 Task: Reply to email with the signature Caleb Scott with the subject 'Apology' from softage.1@softage.net with the message 'Can you please provide more information about the new company branding initiative?'
Action: Mouse moved to (810, 202)
Screenshot: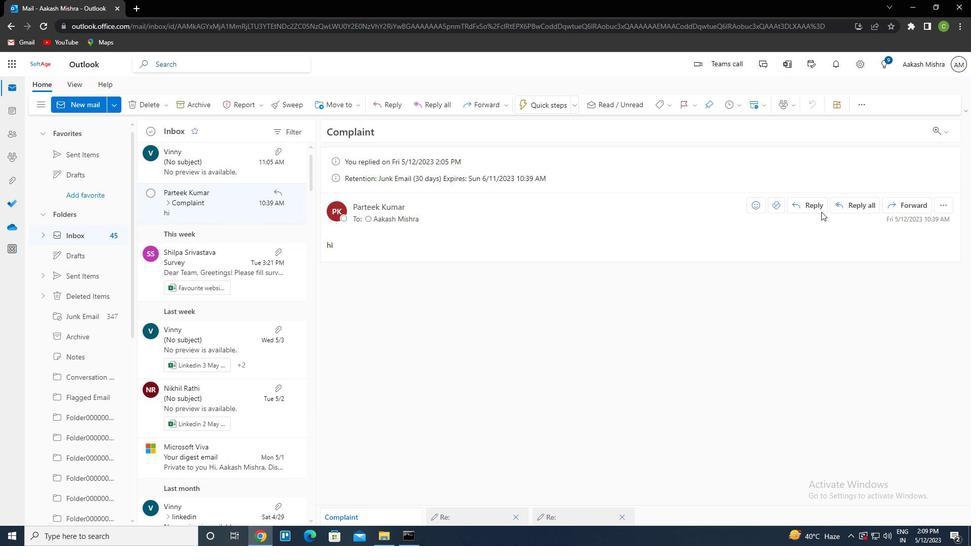 
Action: Mouse pressed left at (810, 202)
Screenshot: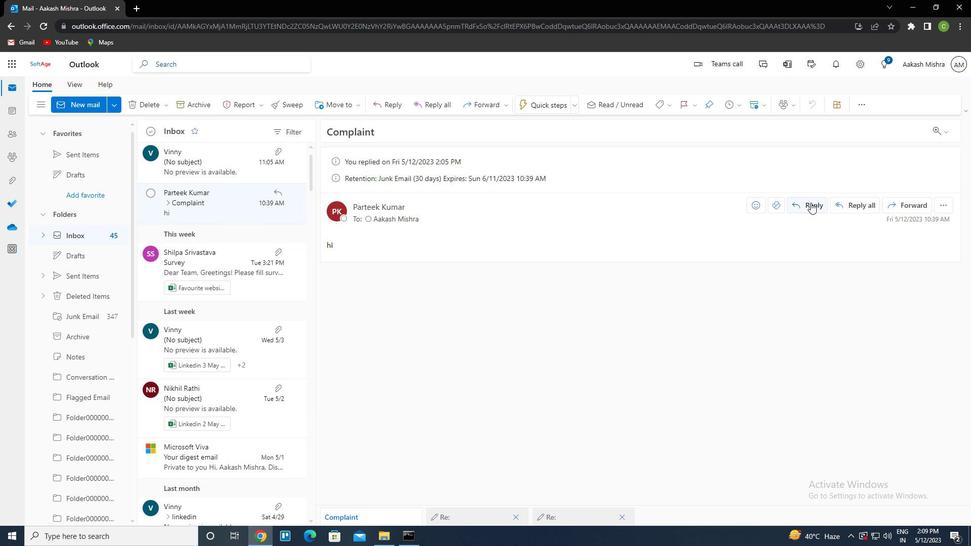 
Action: Key pressed <Key.shift><Key.shift><Key.shift><Key.shift><Key.shift><Key.shift><Key.shift><Key.shift><Key.shift><Key.shift><Key.shift><Key.shift><Key.shift><Key.shift><Key.shift><Key.shift>
Screenshot: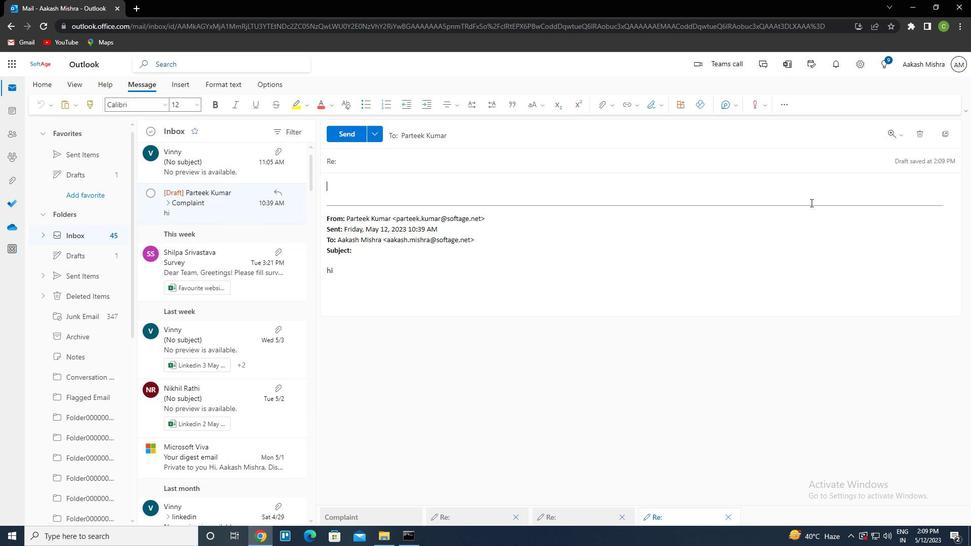 
Action: Mouse moved to (661, 103)
Screenshot: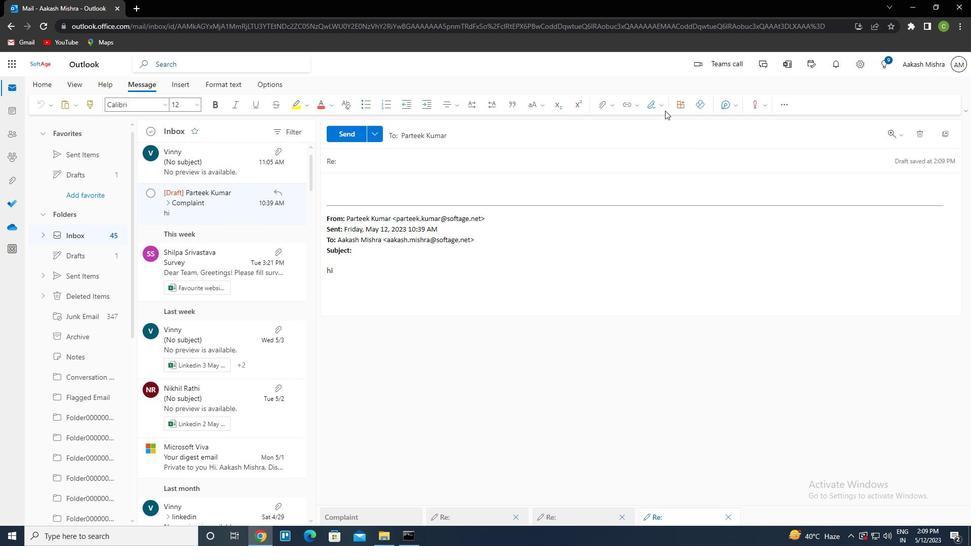 
Action: Mouse pressed left at (661, 103)
Screenshot: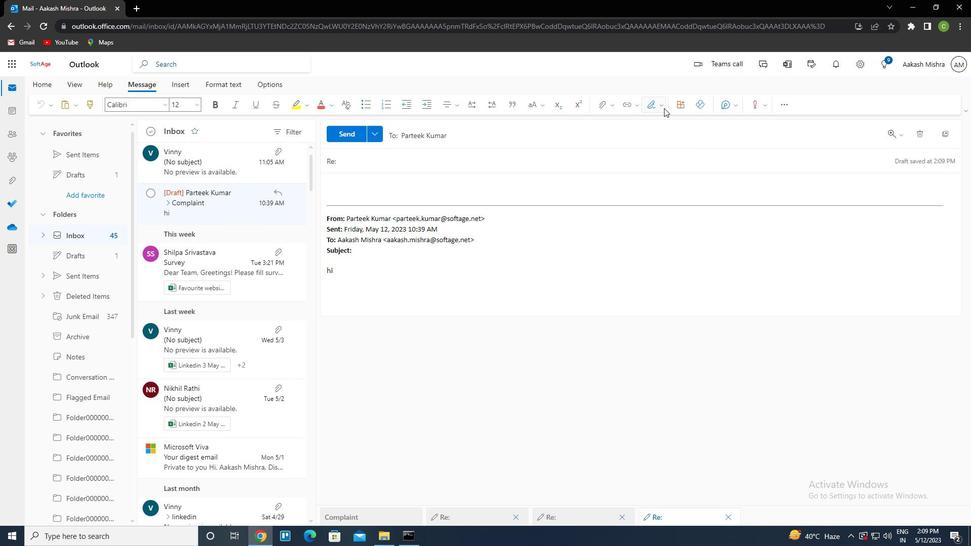 
Action: Mouse moved to (644, 120)
Screenshot: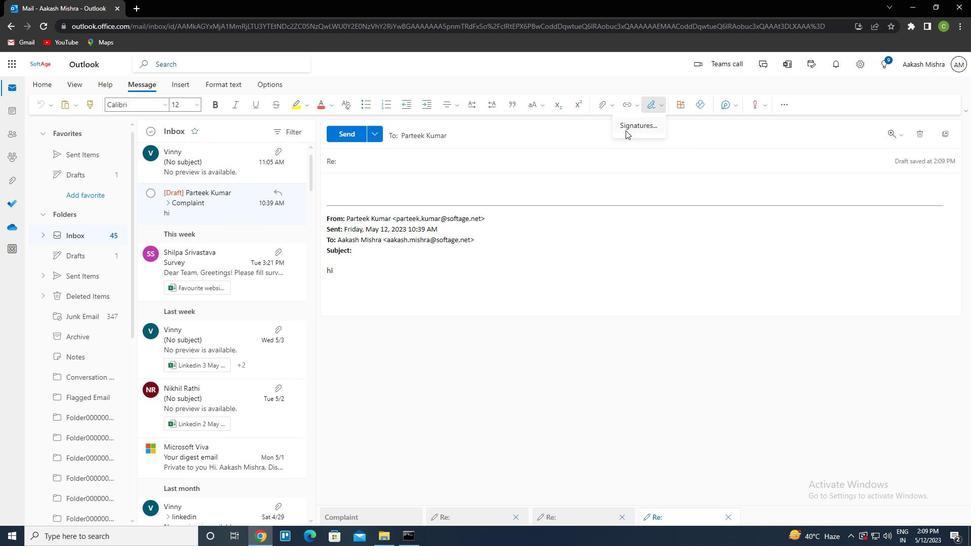 
Action: Mouse pressed left at (644, 120)
Screenshot: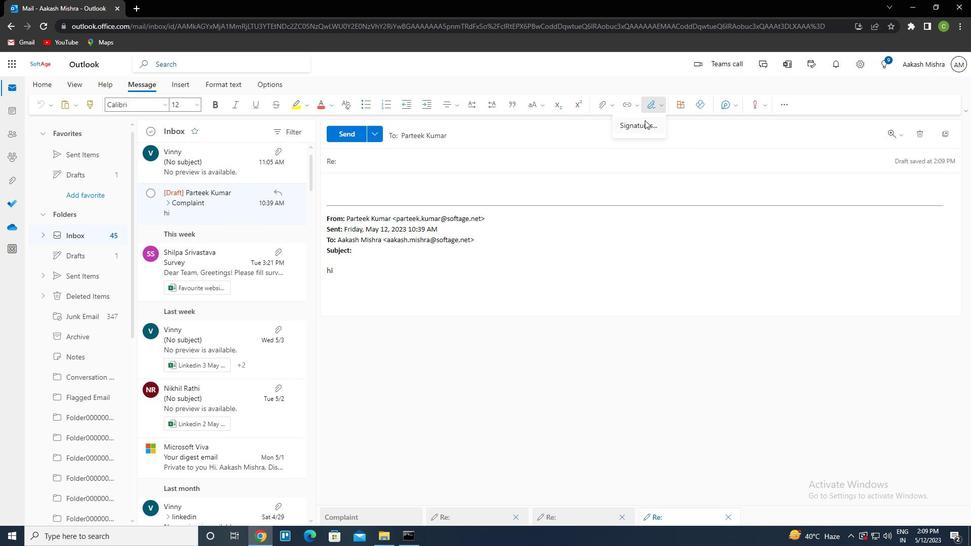 
Action: Mouse moved to (439, 188)
Screenshot: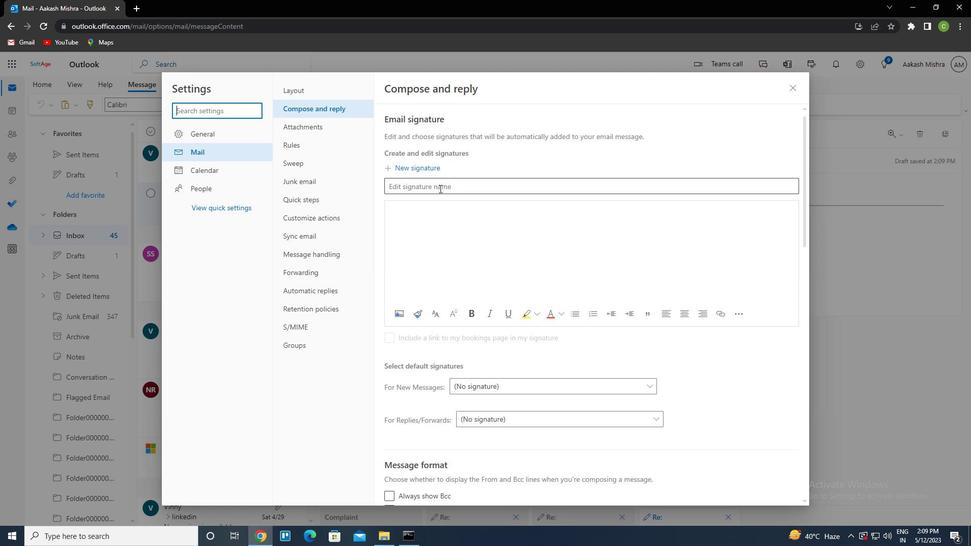 
Action: Mouse pressed left at (439, 188)
Screenshot: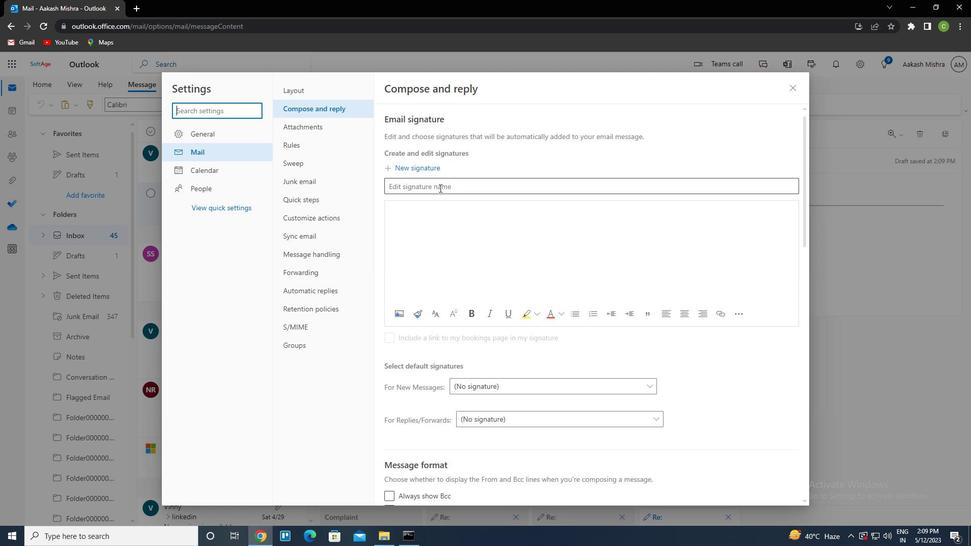 
Action: Key pressed <Key.shift>CALIB<Key.space><Key.shift>SCOTT<Key.left><Key.left><Key.left><Key.left><Key.left><Key.left><Key.left><Key.backspace>E<Key.up><Key.up><Key.up><Key.up><Key.up><Key.up><Key.up><Key.up><Key.up><Key.up><Key.up><Key.up><Key.up><Key.up>ctrl+Actrl+C
Screenshot: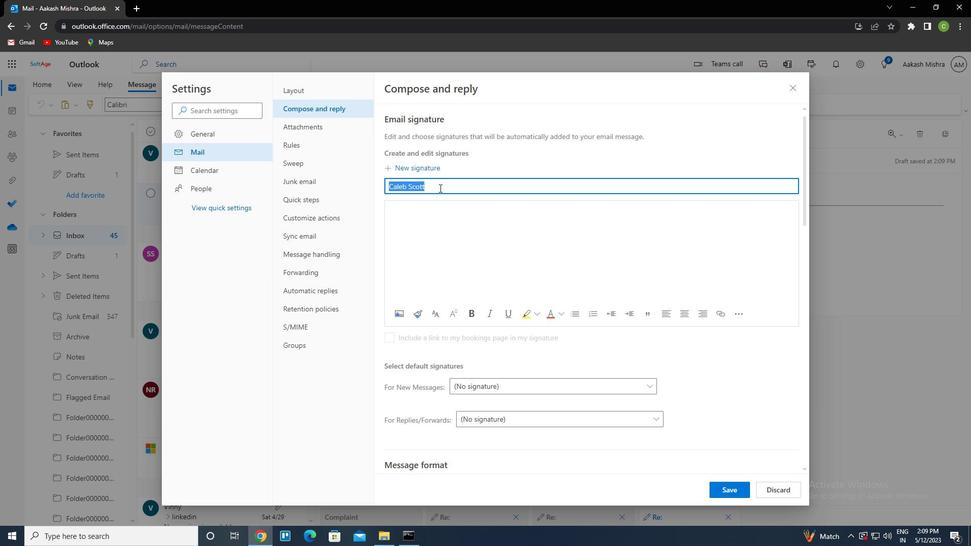 
Action: Mouse moved to (397, 223)
Screenshot: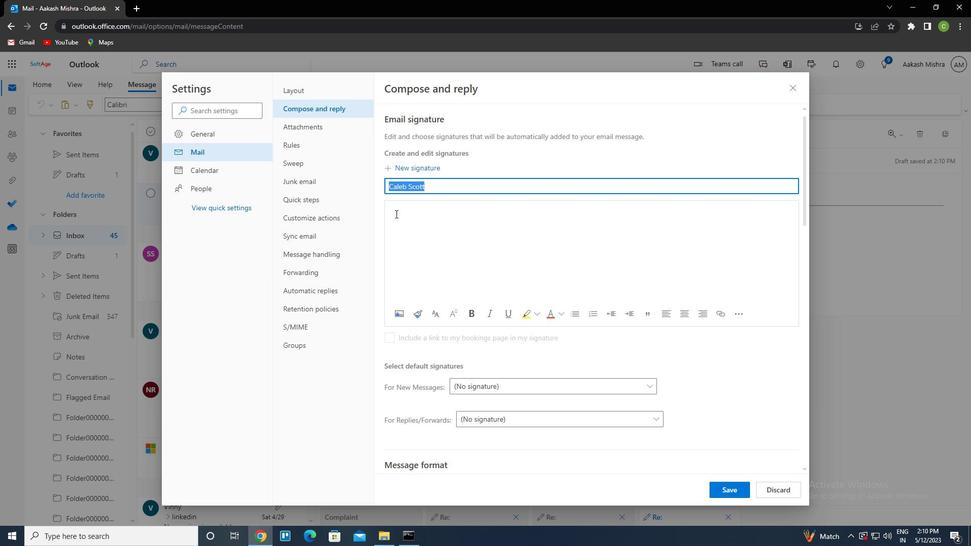 
Action: Mouse pressed left at (397, 223)
Screenshot: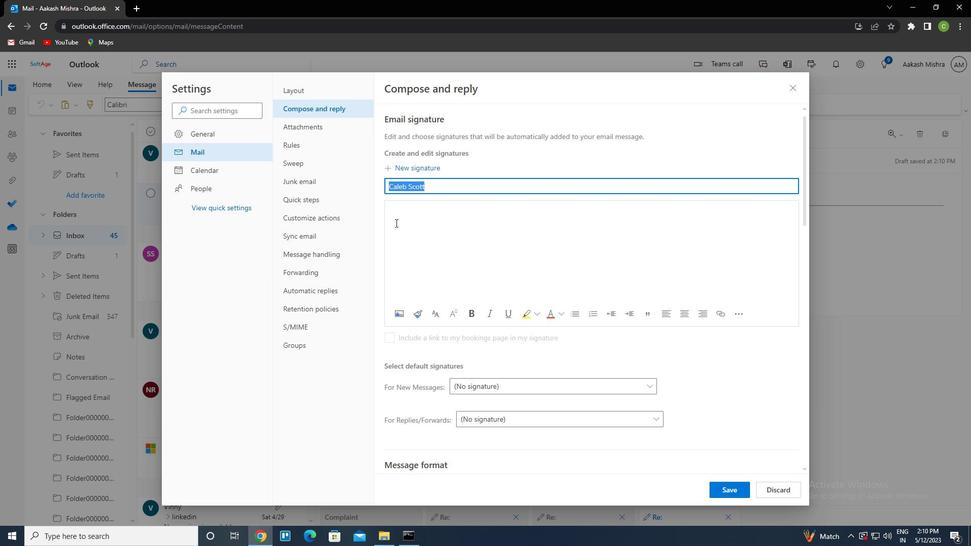 
Action: Key pressed ctrl+V
Screenshot: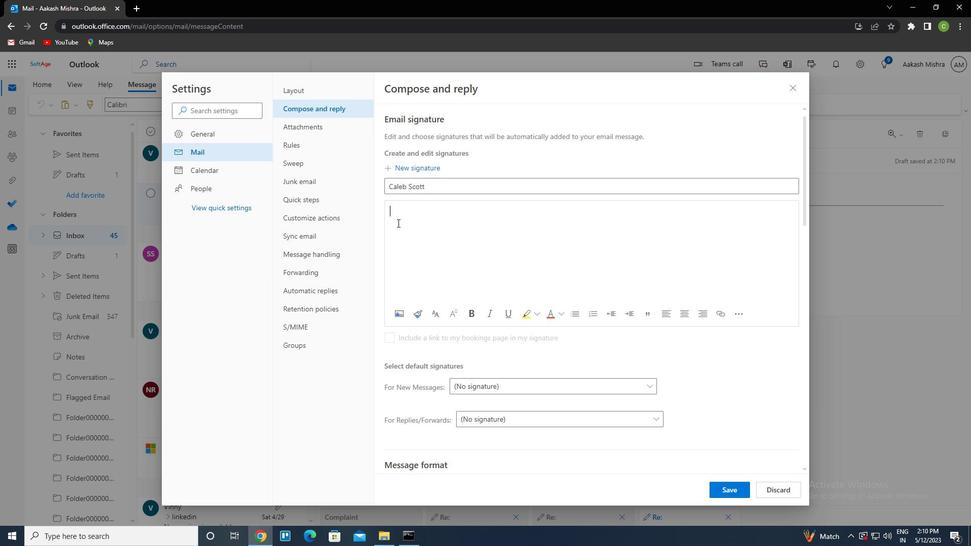 
Action: Mouse moved to (736, 494)
Screenshot: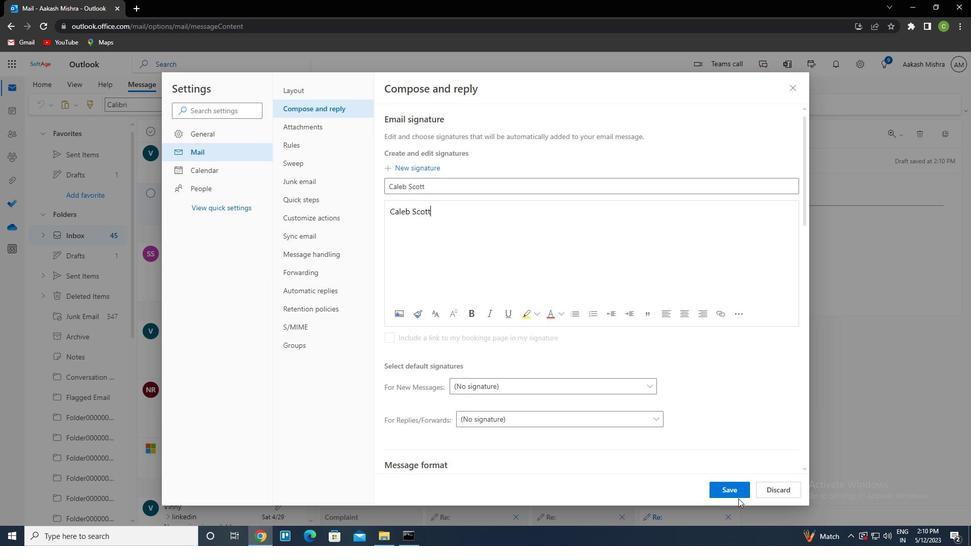 
Action: Mouse pressed left at (736, 494)
Screenshot: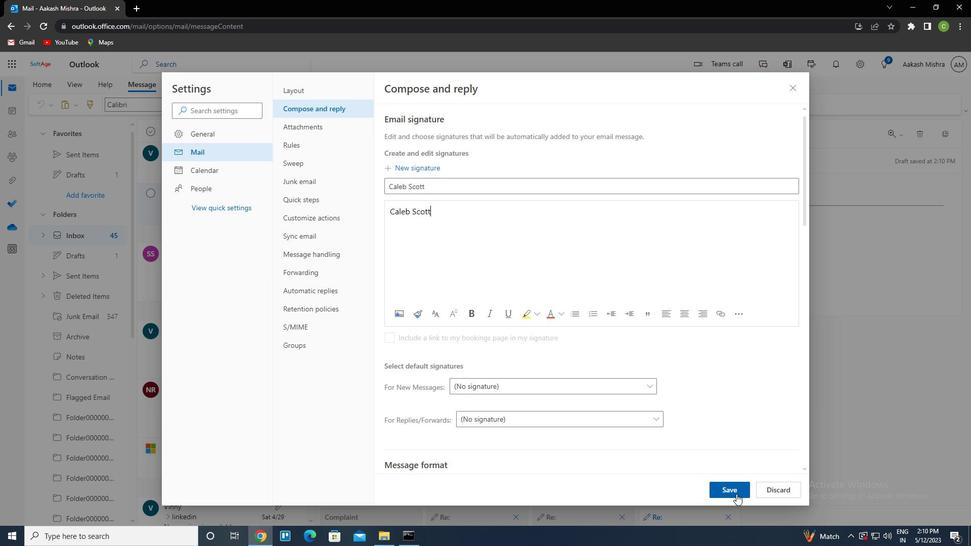 
Action: Mouse moved to (795, 85)
Screenshot: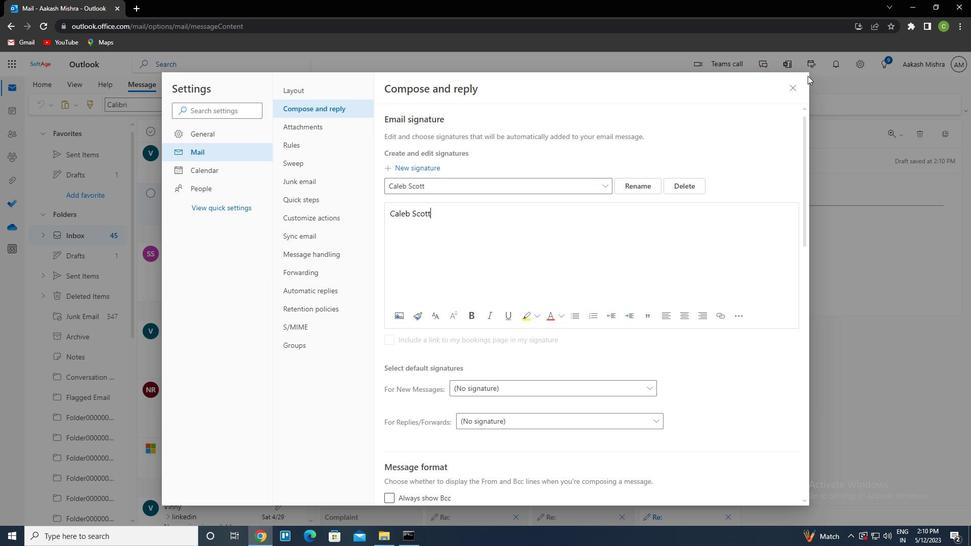 
Action: Mouse pressed left at (795, 85)
Screenshot: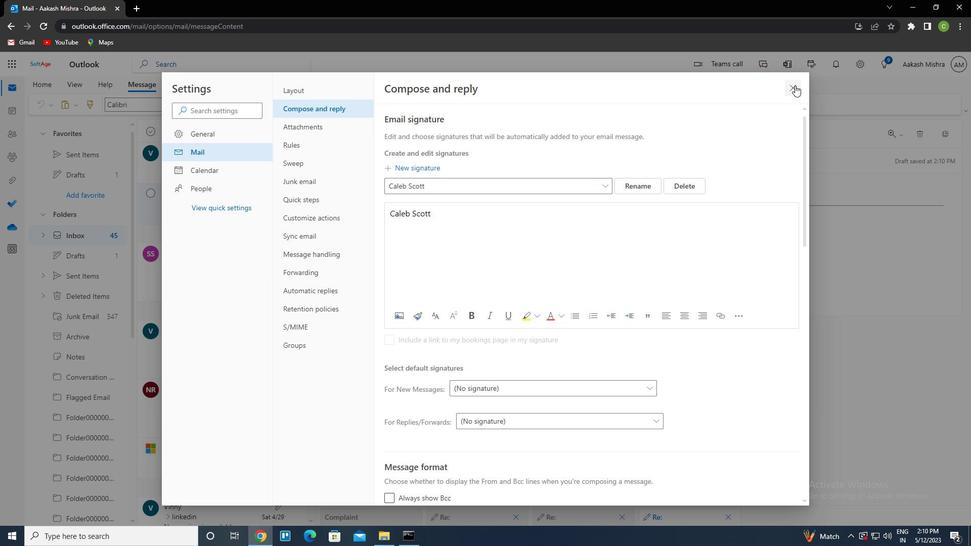 
Action: Mouse moved to (340, 198)
Screenshot: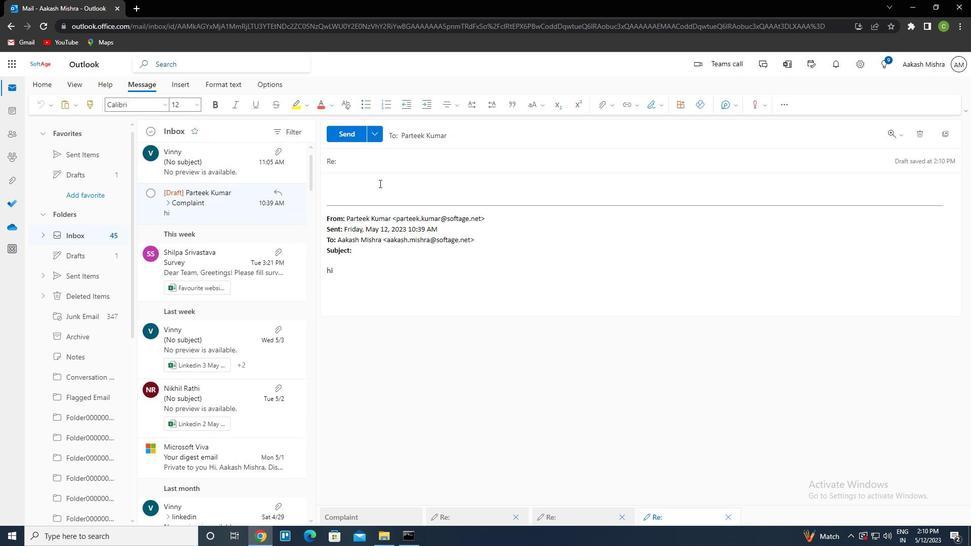 
Action: Mouse pressed left at (340, 198)
Screenshot: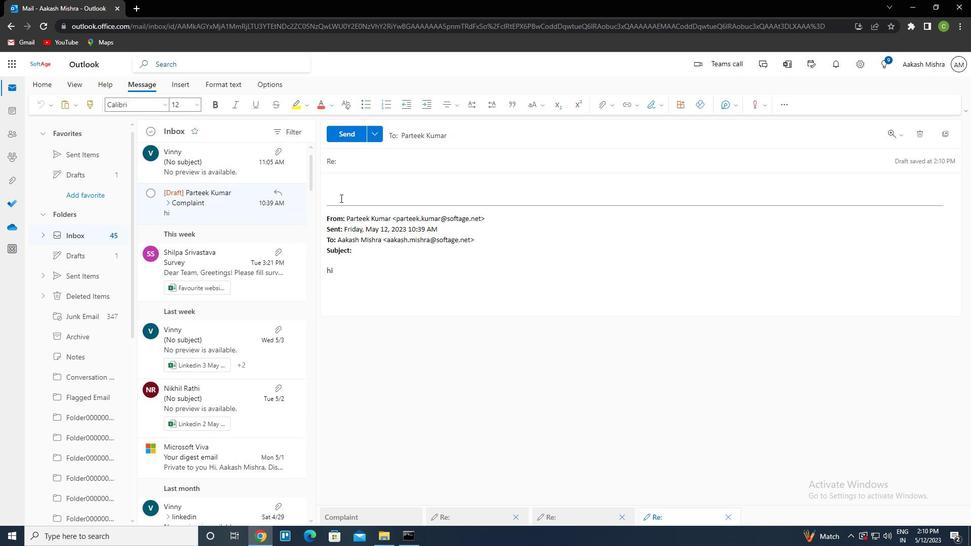 
Action: Key pressed ctrl+V
Screenshot: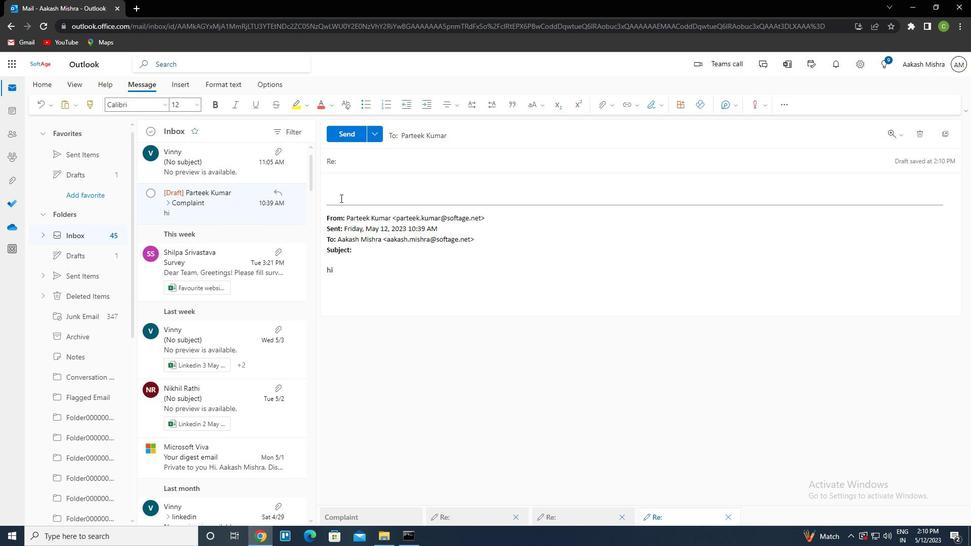 
Action: Mouse moved to (362, 165)
Screenshot: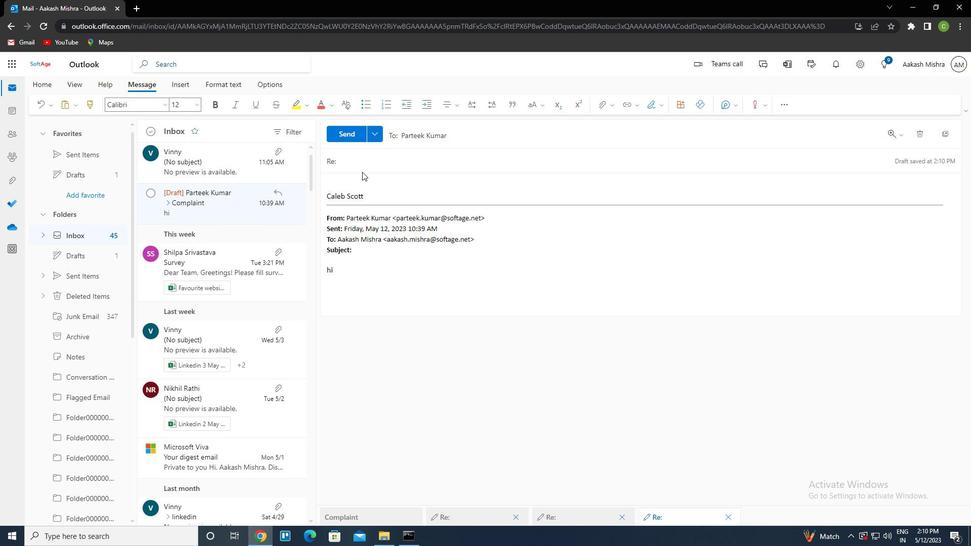 
Action: Mouse pressed left at (362, 165)
Screenshot: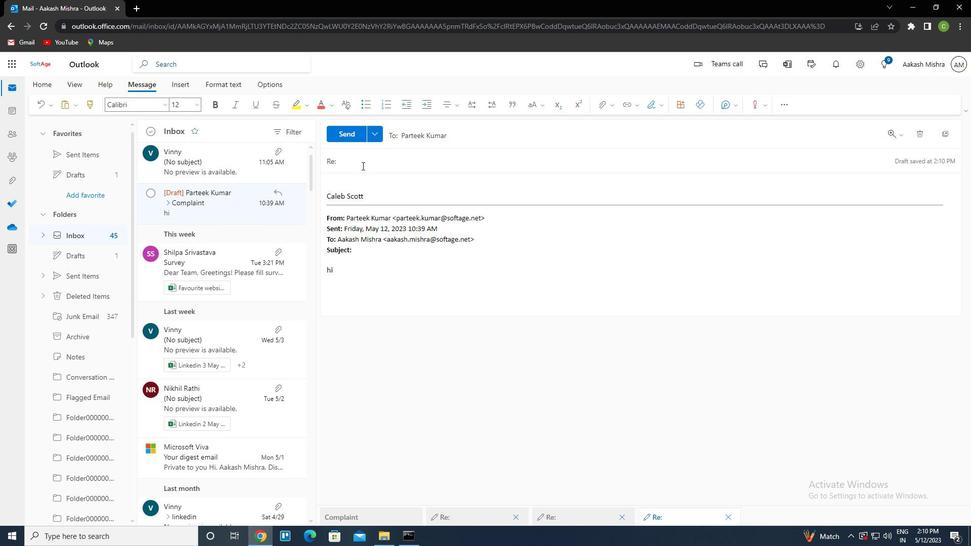 
Action: Key pressed <Key.shift>APOLOGY<Key.space><Key.backspace>
Screenshot: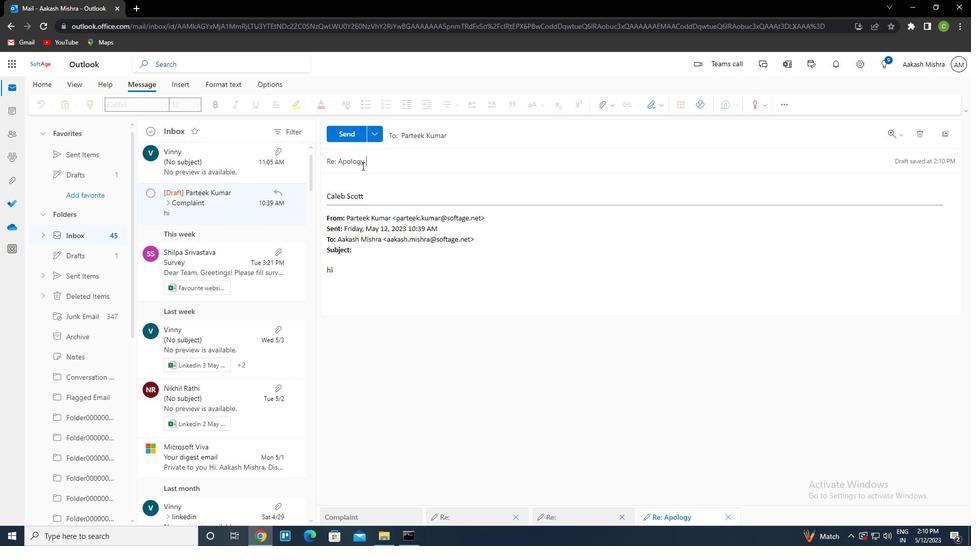 
Action: Mouse moved to (344, 182)
Screenshot: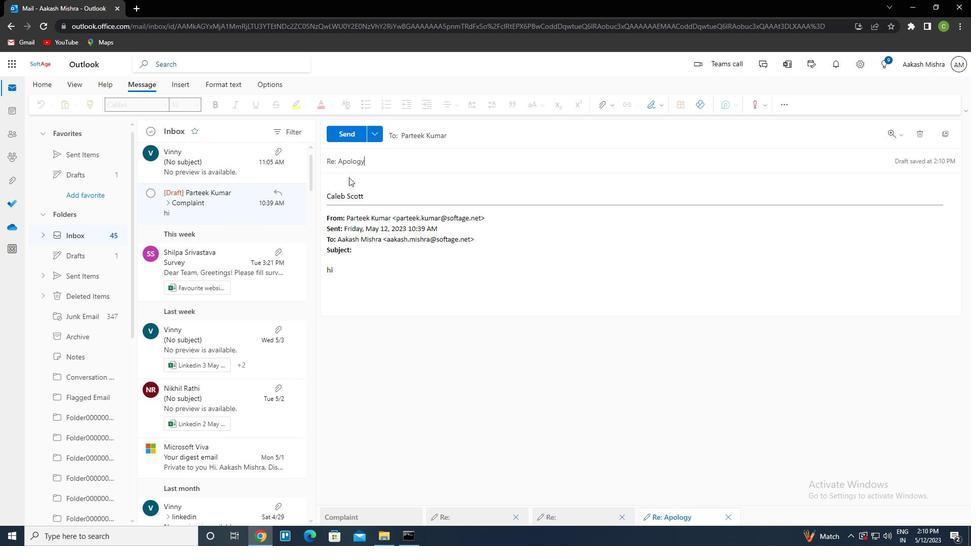 
Action: Mouse pressed left at (344, 182)
Screenshot: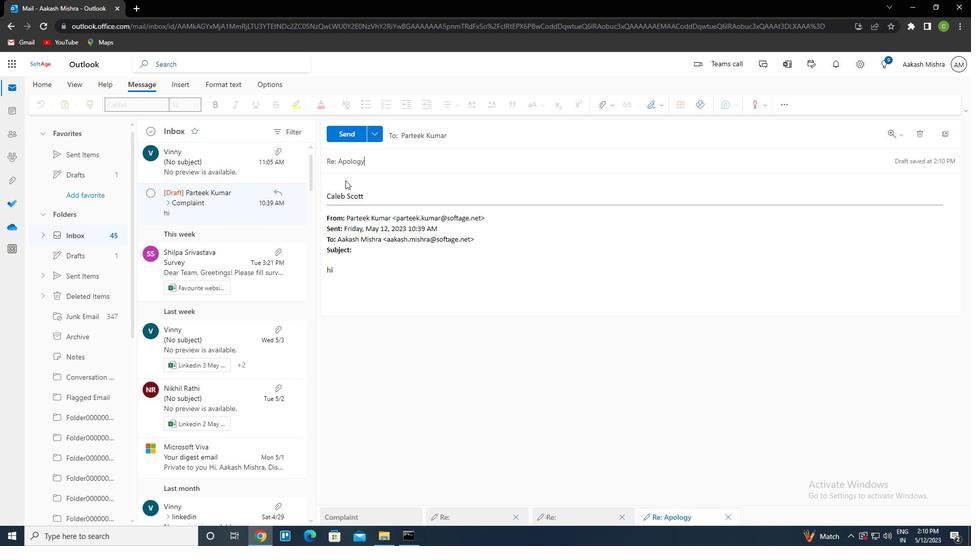 
Action: Key pressed <Key.shift>CAN<Key.space>YOU<Key.space>PLEASE<Key.space>PRO<Key.tab><Key.backspace><Key.backspace><Key.backspace><Key.backspace><Key.backspace><Key.backspace><Key.backspace>MORE<Key.space>INFORMATION<Key.space>ABOUT<Key.space>THE<Key.space>NEW<Key.space>COMPANY<Key.space>BRANDING<Key.space>INITIATIVE<Key.shift><Key.shift><Key.shift><Key.shift><Key.shift><Key.shift><Key.shift><Key.shift><Key.shift><Key.shift><Key.shift><Key.shift><Key.shift><Key.shift><Key.shift><Key.shift><Key.shift><Key.shift><Key.shift><Key.shift><Key.shift><Key.shift><Key.shift><Key.shift><Key.shift><Key.shift><Key.shift><Key.shift><Key.shift><Key.shift><Key.shift><Key.shift><Key.shift><Key.shift><Key.shift><Key.shift><Key.shift><Key.shift><Key.shift><Key.shift><Key.shift><Key.shift><Key.shift>?
Screenshot: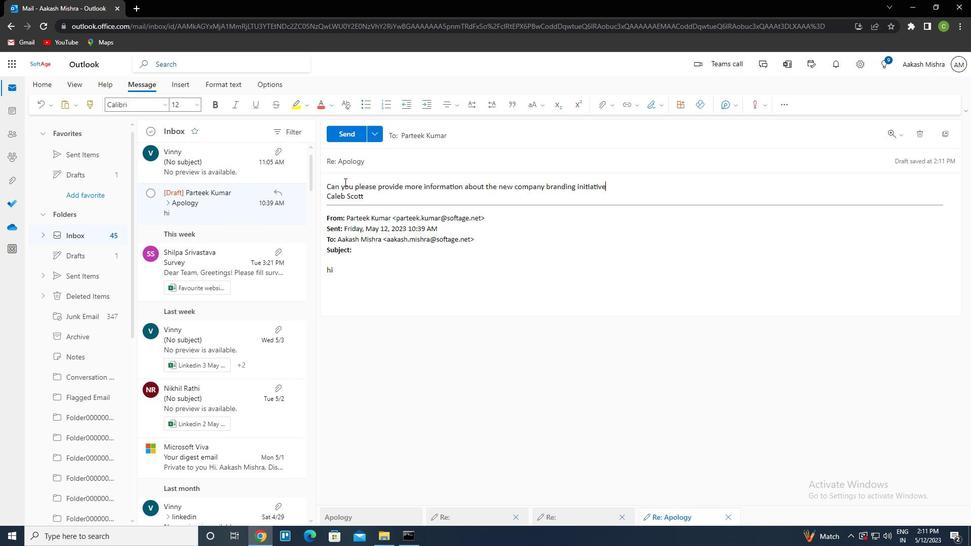 
Action: Mouse moved to (336, 132)
Screenshot: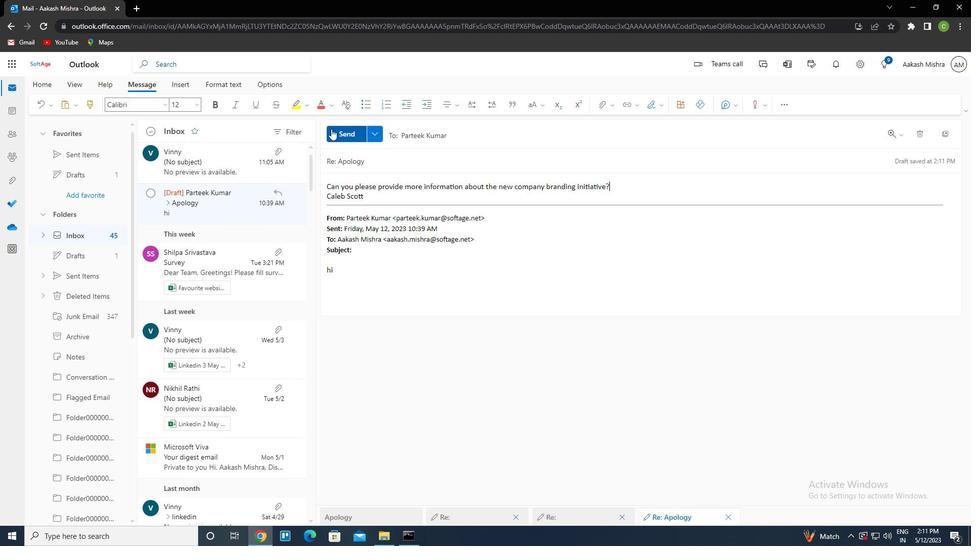 
Action: Mouse pressed left at (336, 132)
Screenshot: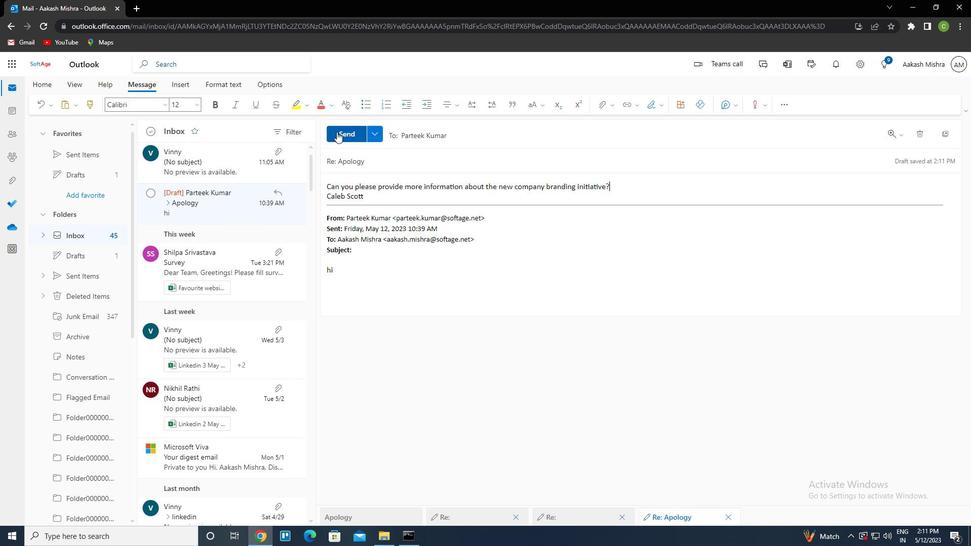 
Action: Mouse moved to (629, 224)
Screenshot: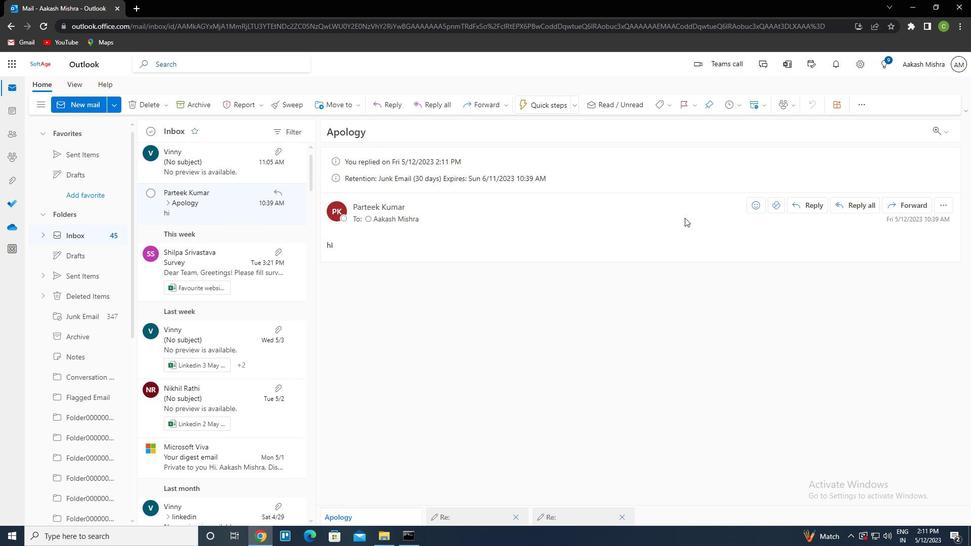 
